 Task: Create a due date automation trigger when advanced on, on the wednesday before a card is due add dates not due next week at 11:00 AM.
Action: Mouse moved to (1247, 95)
Screenshot: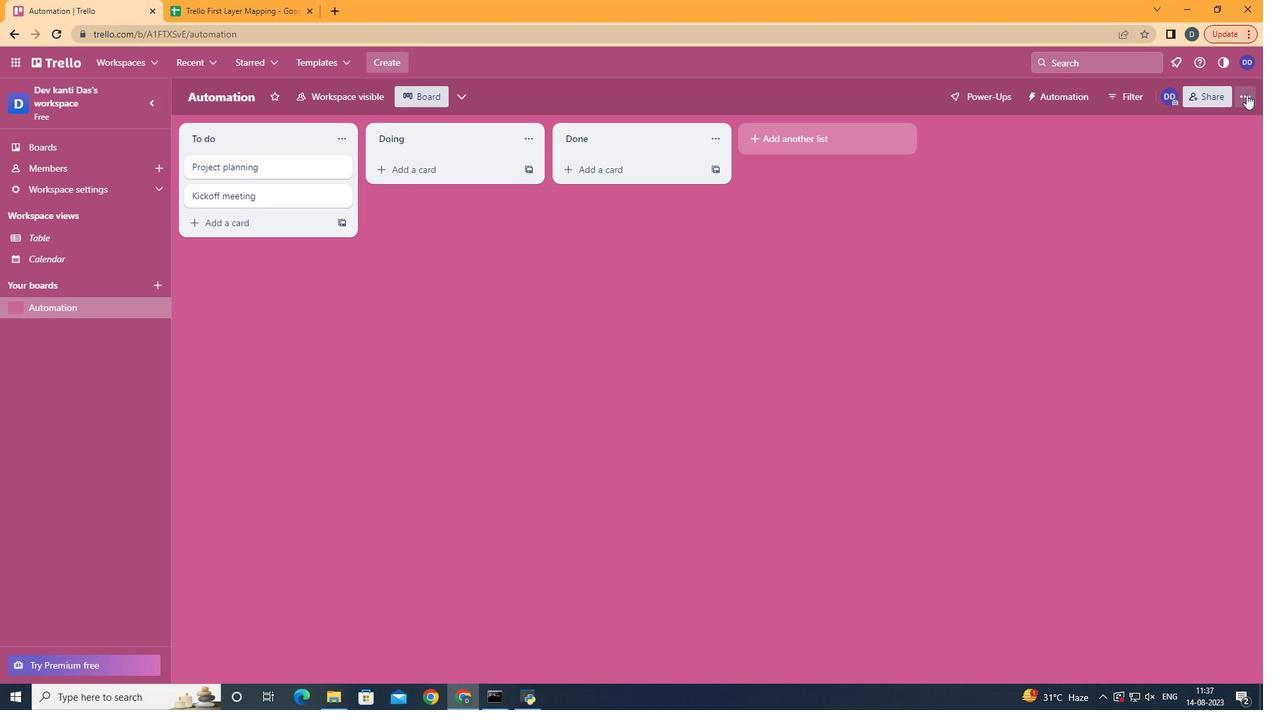 
Action: Mouse pressed left at (1247, 95)
Screenshot: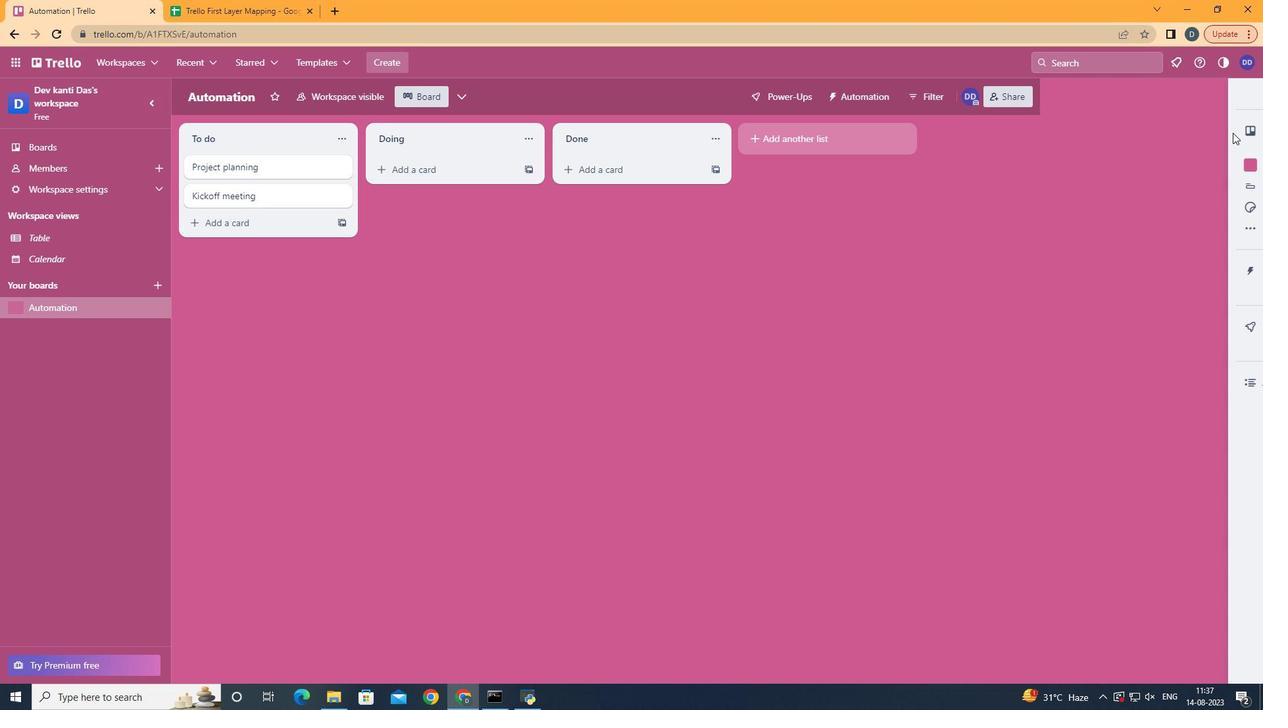 
Action: Mouse moved to (1164, 267)
Screenshot: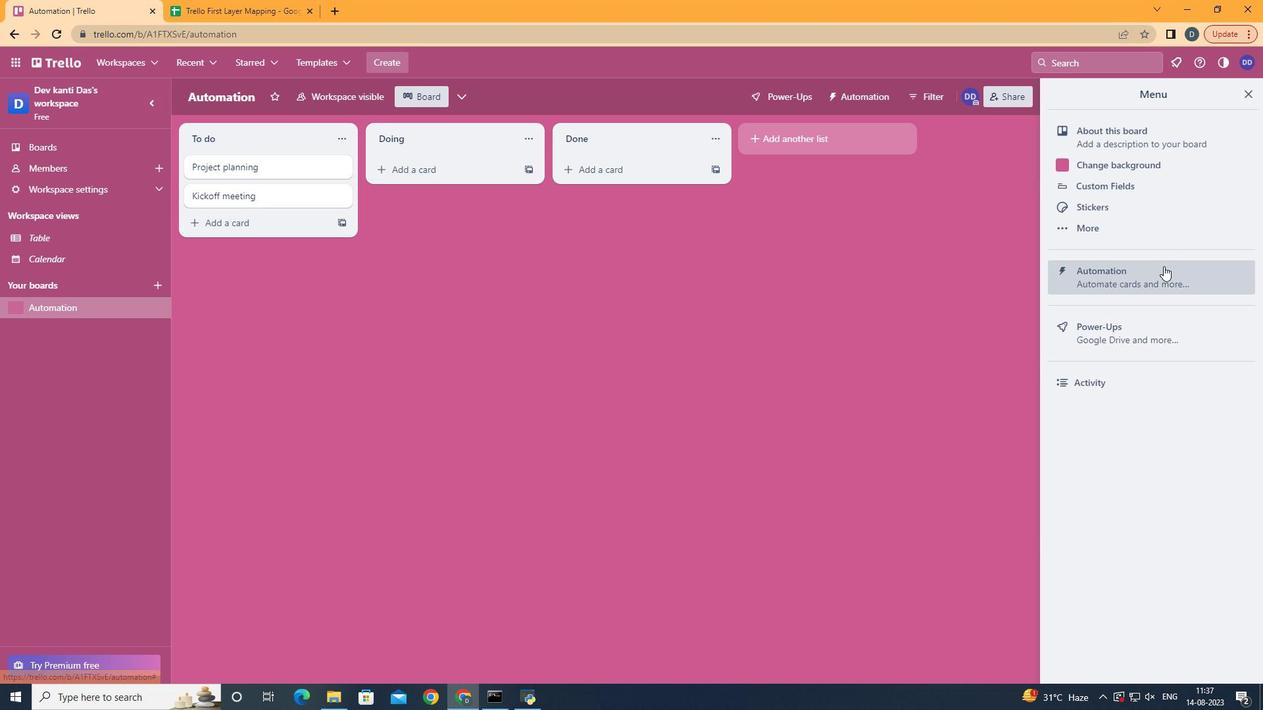 
Action: Mouse pressed left at (1164, 267)
Screenshot: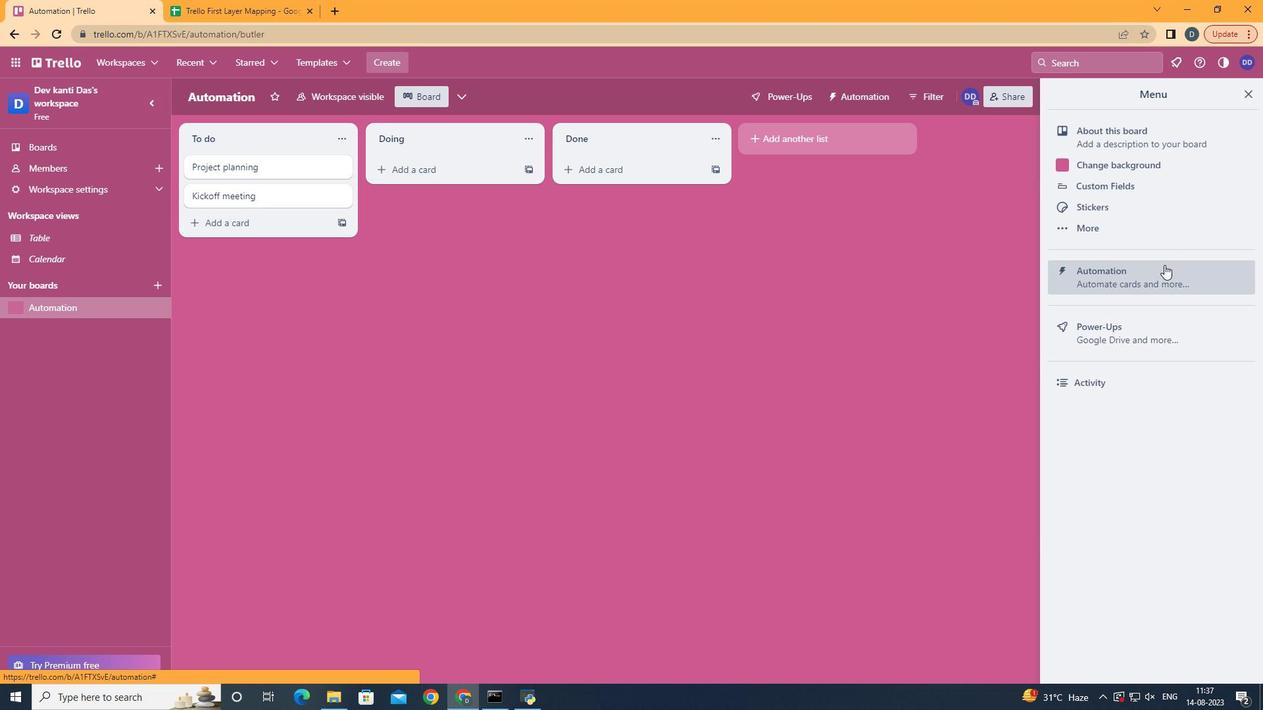 
Action: Mouse moved to (242, 263)
Screenshot: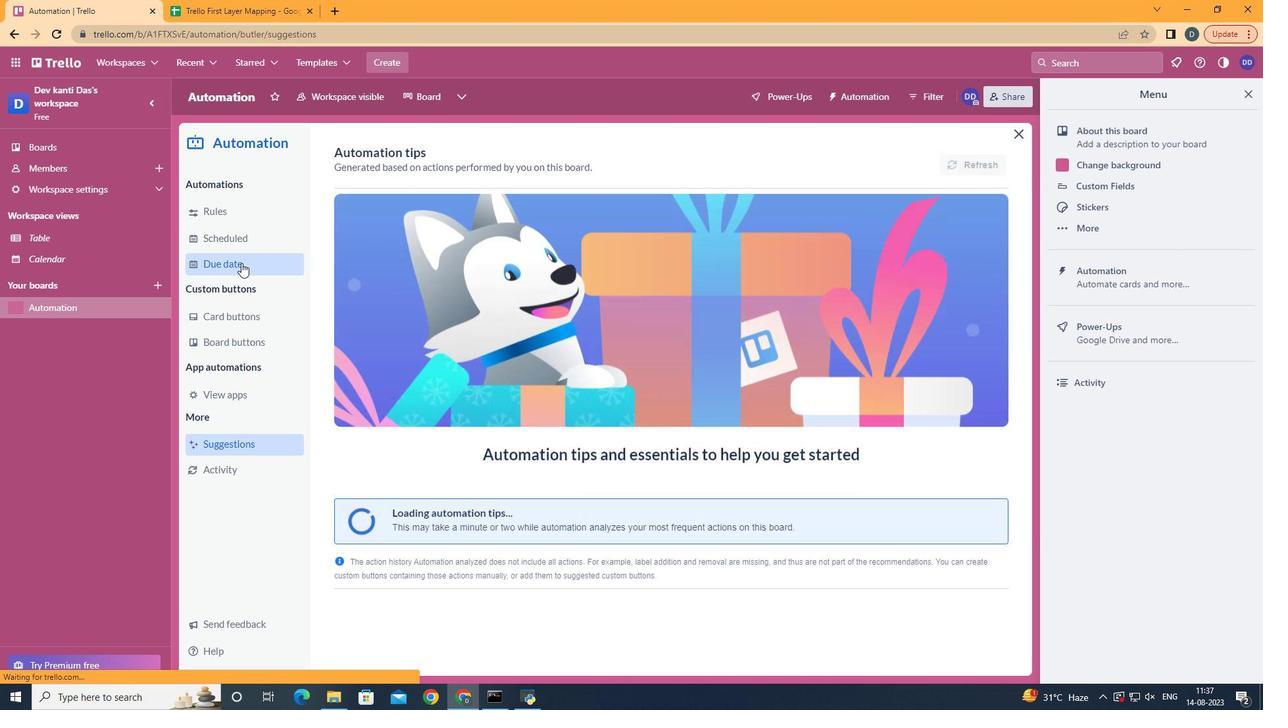 
Action: Mouse pressed left at (242, 263)
Screenshot: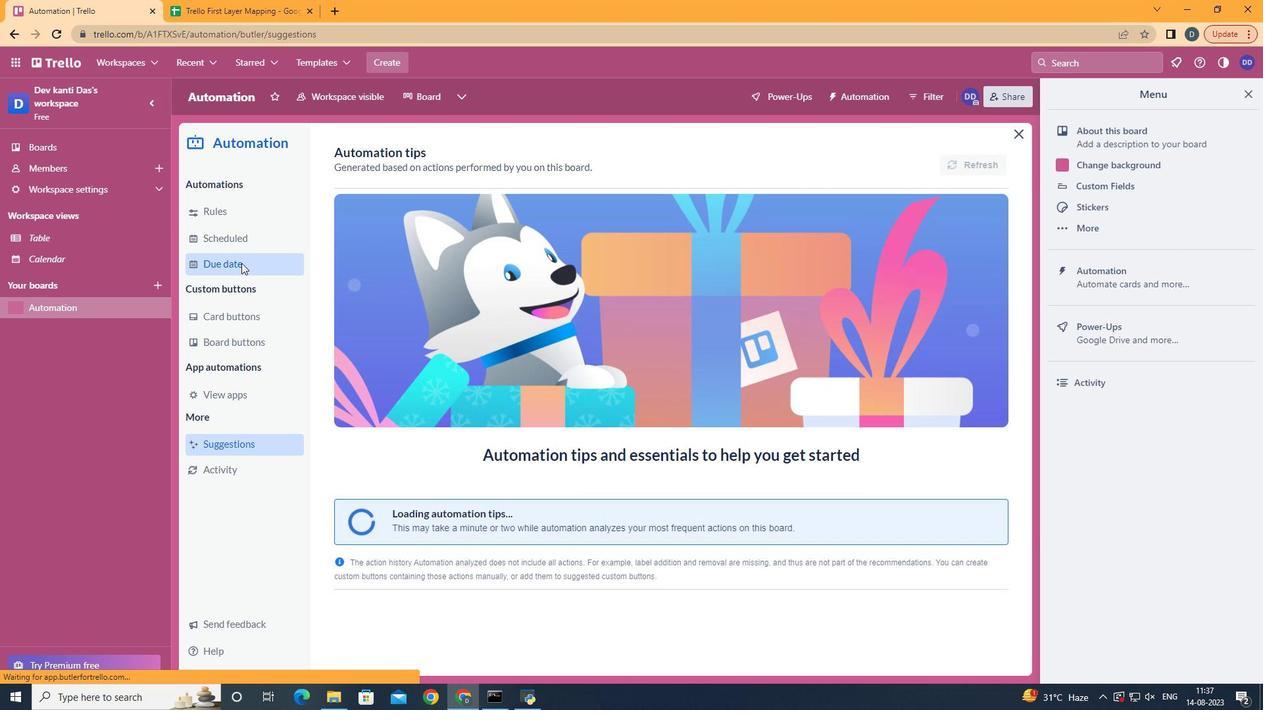 
Action: Mouse moved to (904, 158)
Screenshot: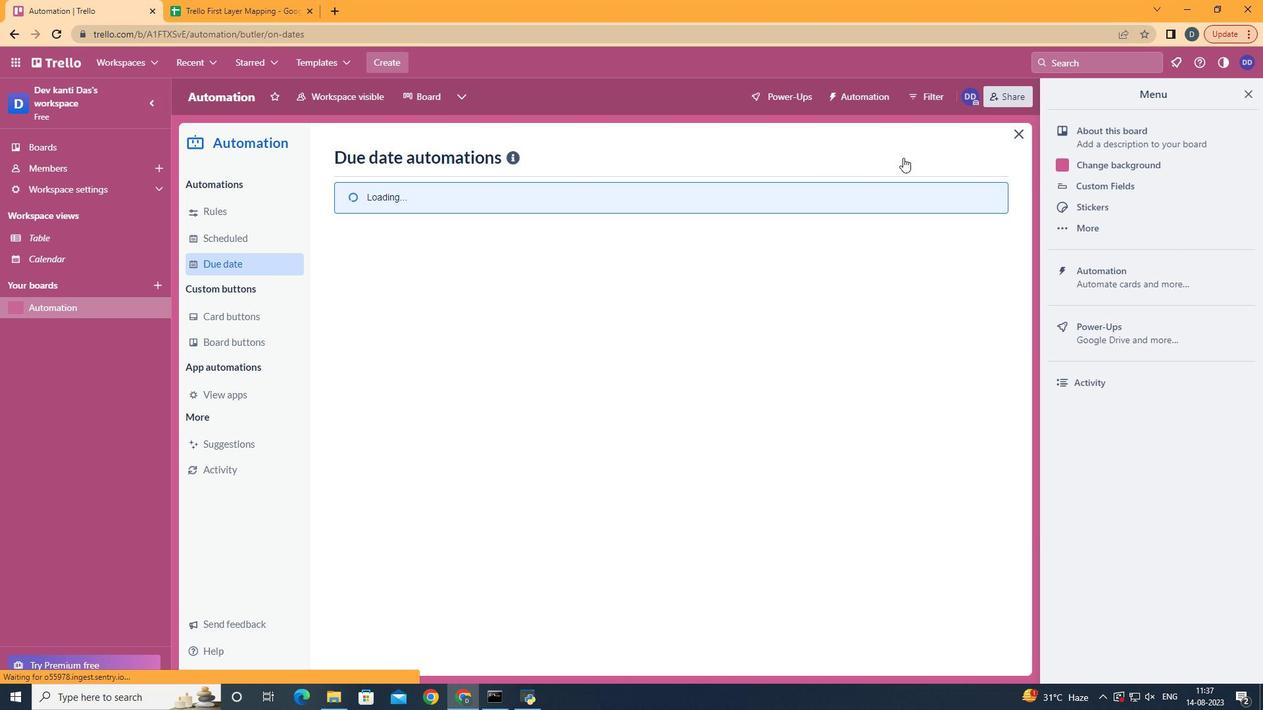 
Action: Mouse pressed left at (904, 158)
Screenshot: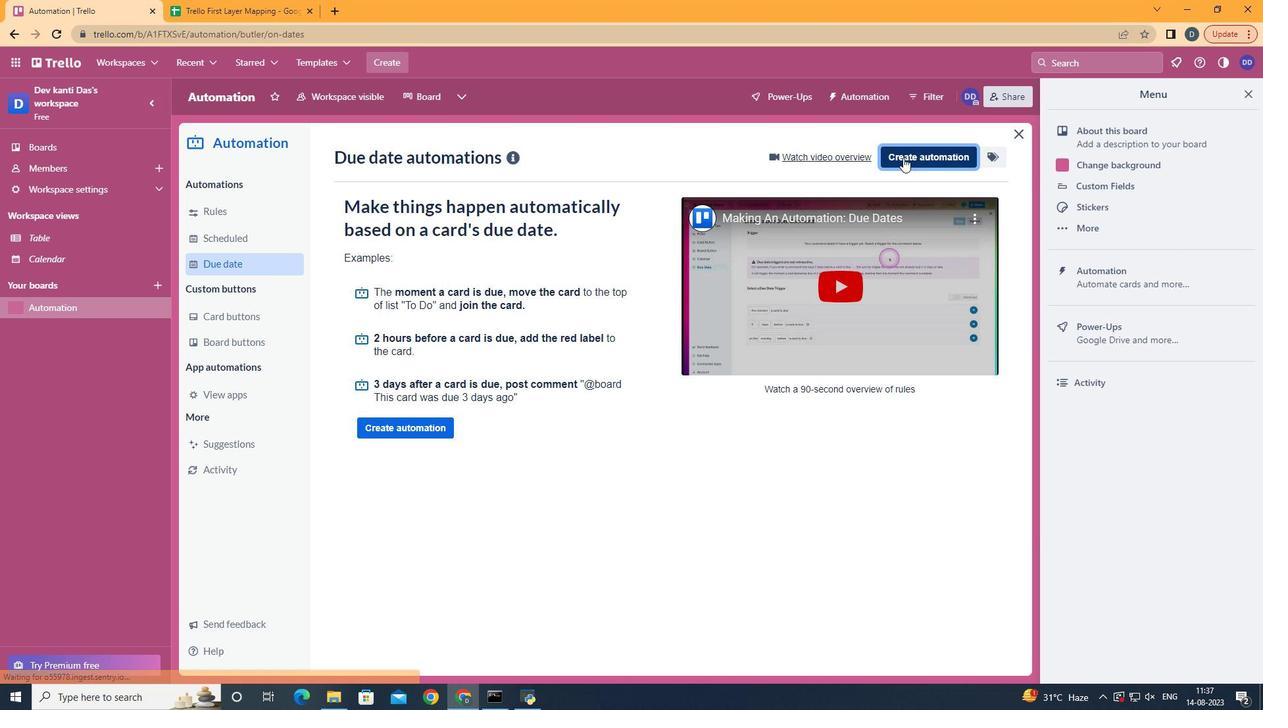 
Action: Mouse moved to (699, 279)
Screenshot: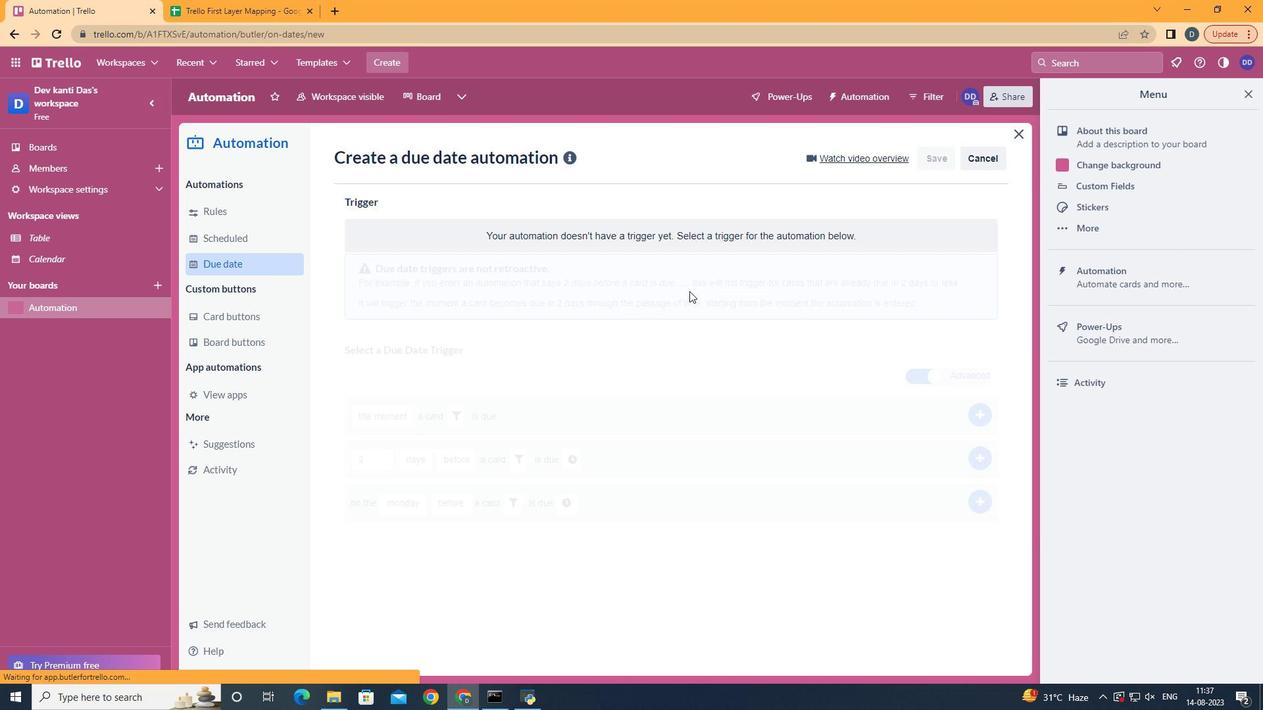 
Action: Mouse pressed left at (699, 279)
Screenshot: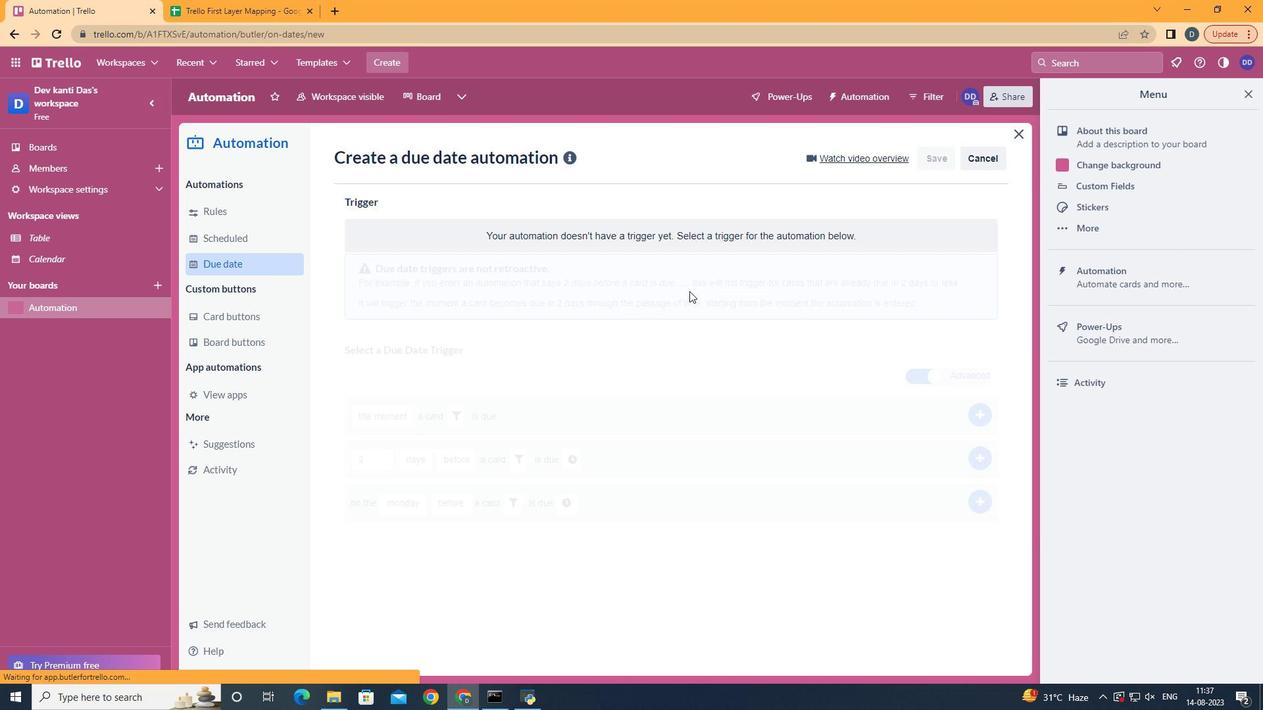 
Action: Mouse moved to (416, 399)
Screenshot: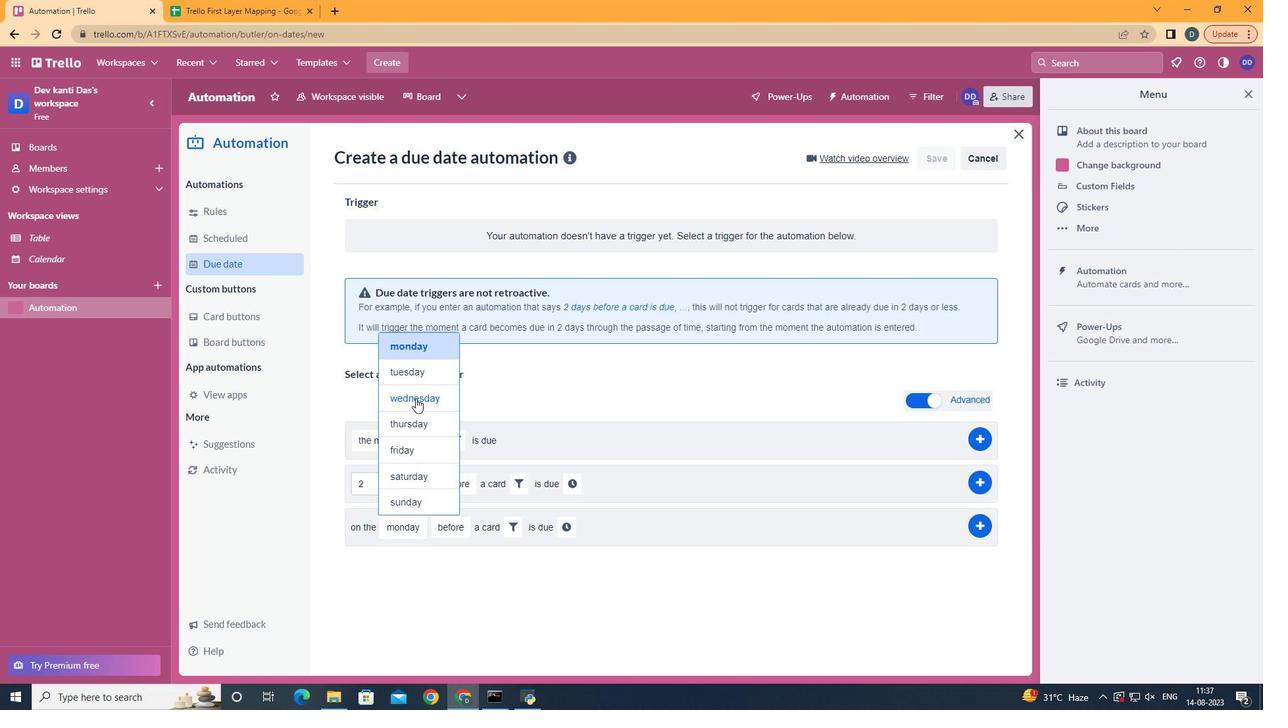 
Action: Mouse pressed left at (416, 399)
Screenshot: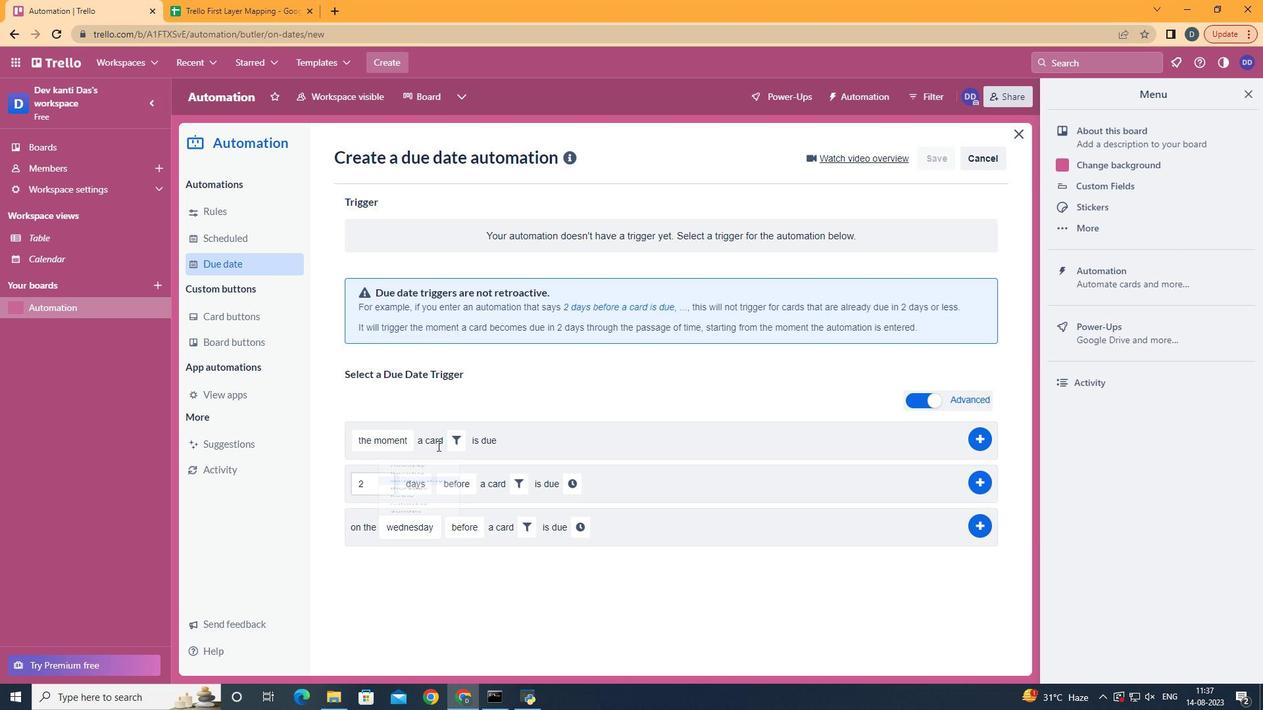 
Action: Mouse moved to (529, 523)
Screenshot: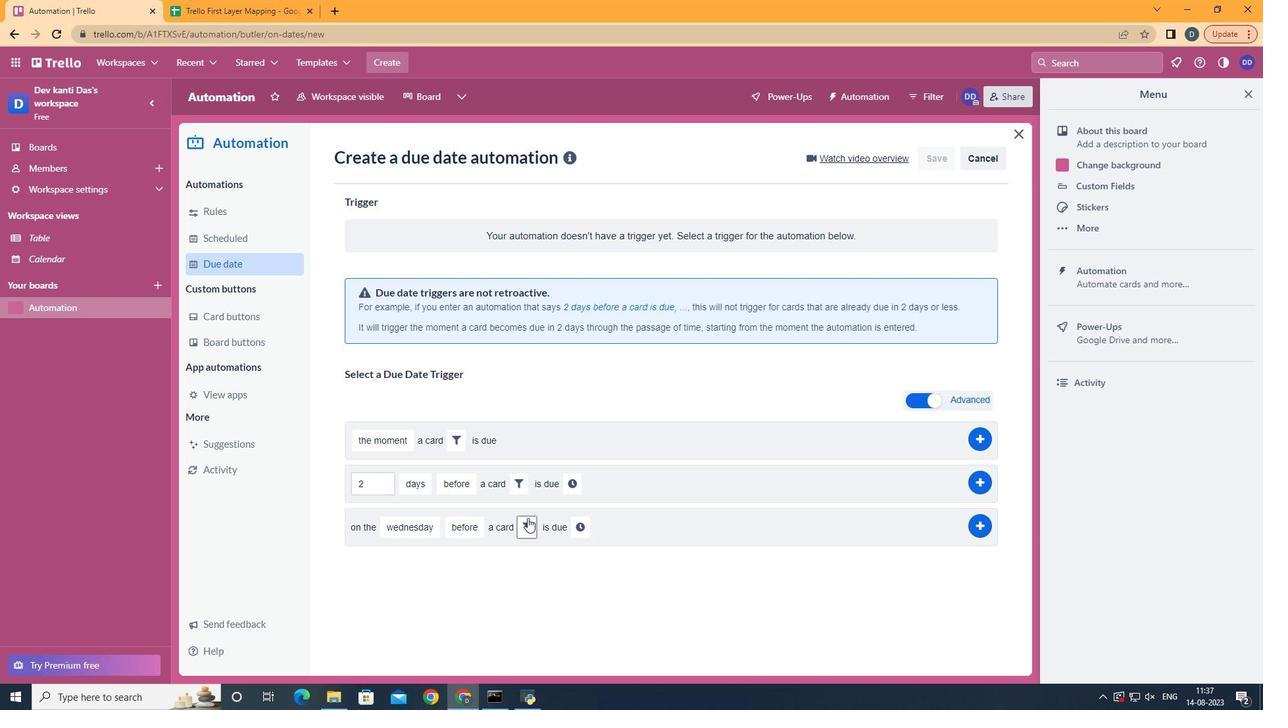 
Action: Mouse pressed left at (529, 523)
Screenshot: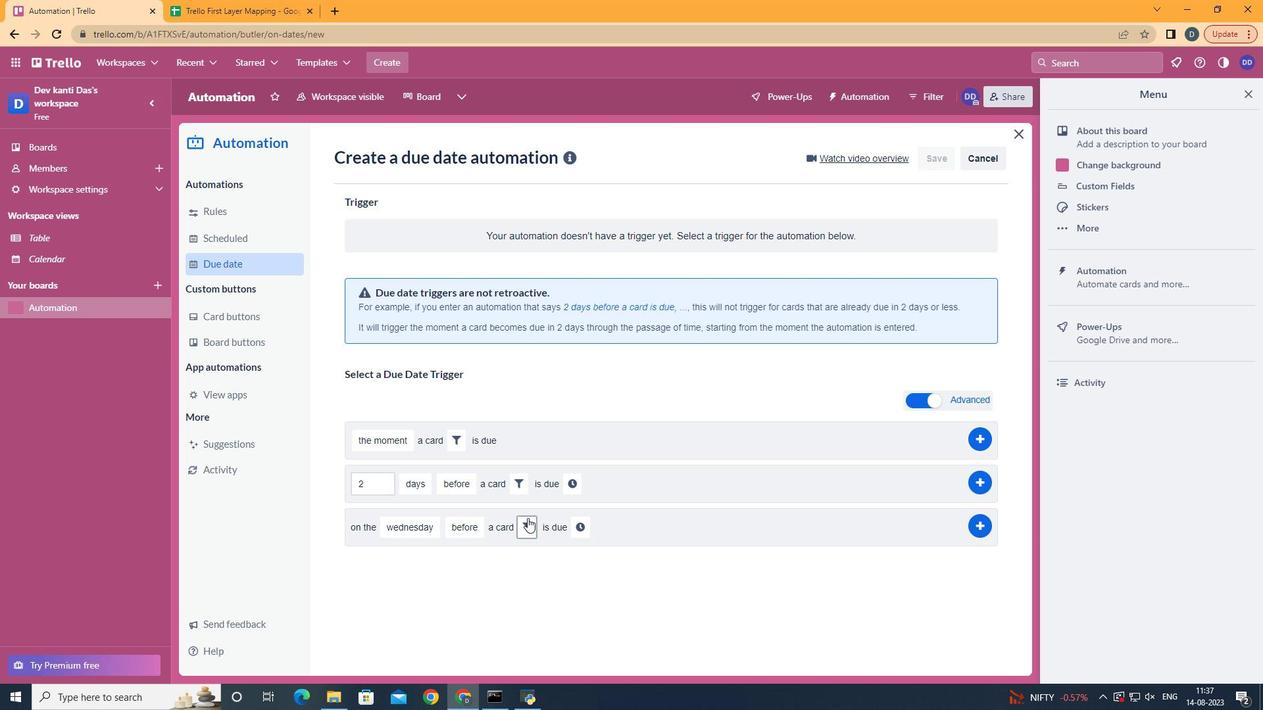 
Action: Mouse moved to (599, 578)
Screenshot: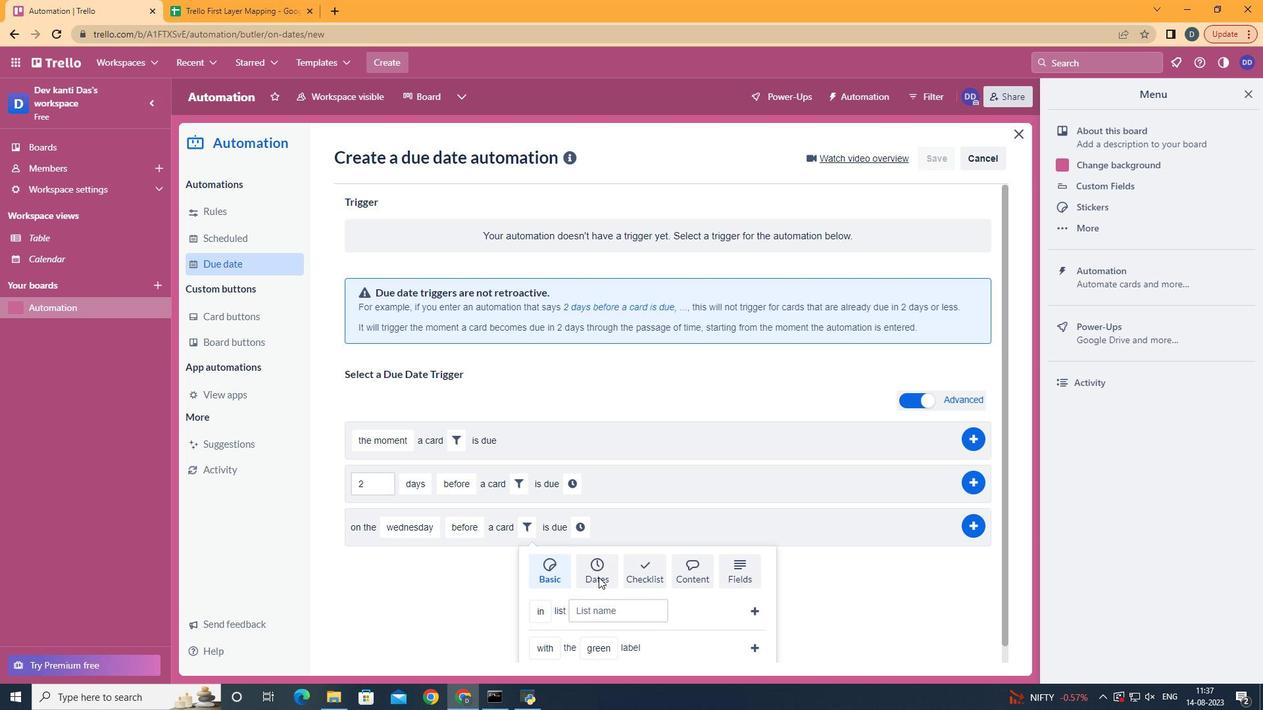 
Action: Mouse pressed left at (599, 578)
Screenshot: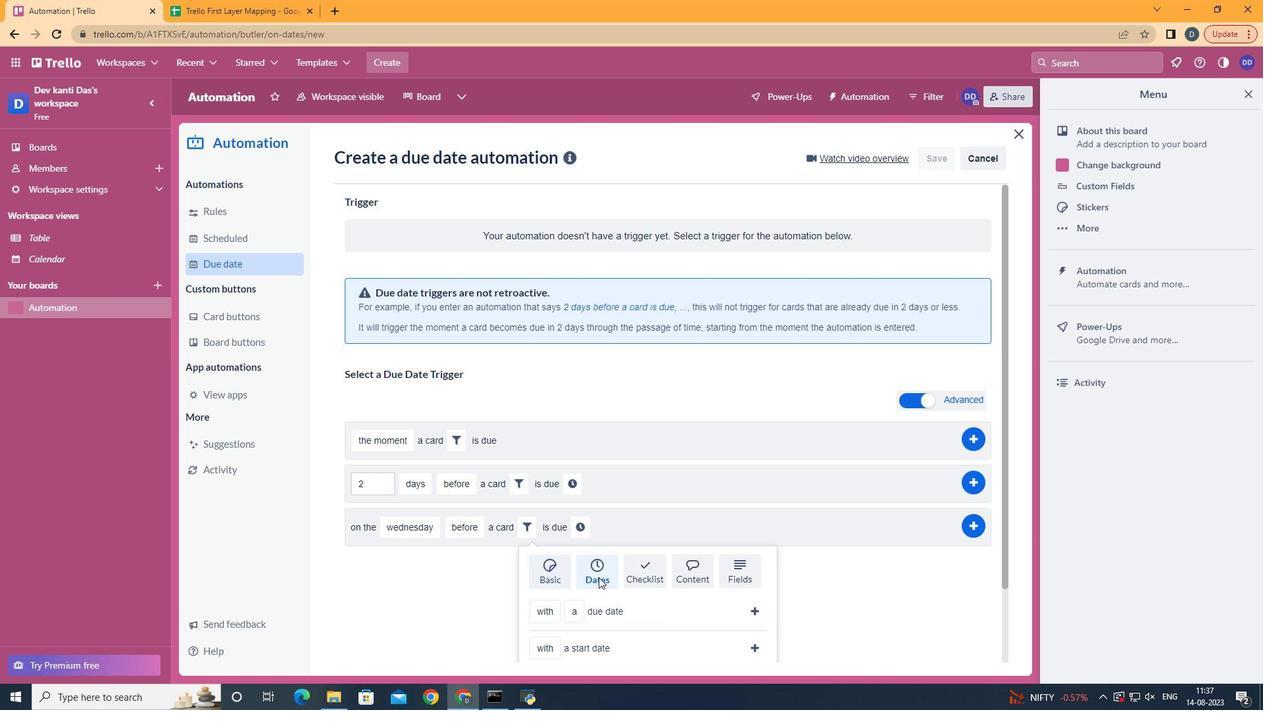 
Action: Mouse scrolled (599, 577) with delta (0, 0)
Screenshot: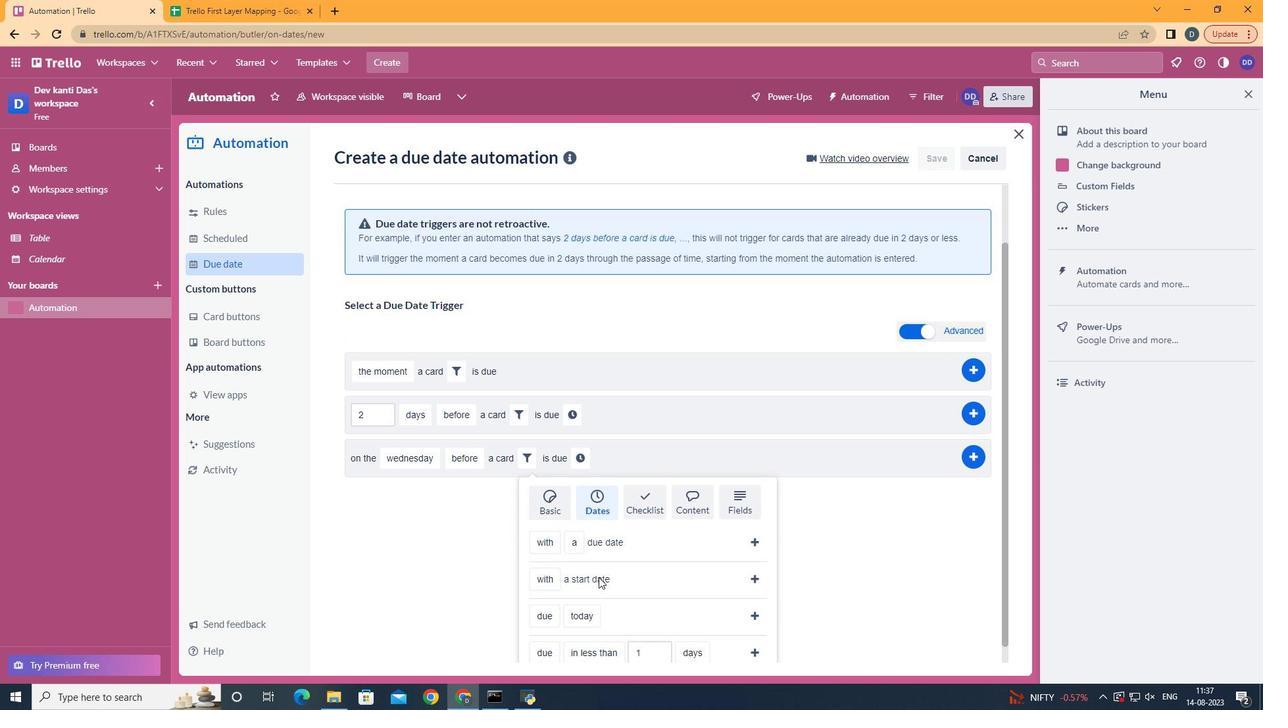 
Action: Mouse scrolled (599, 577) with delta (0, 0)
Screenshot: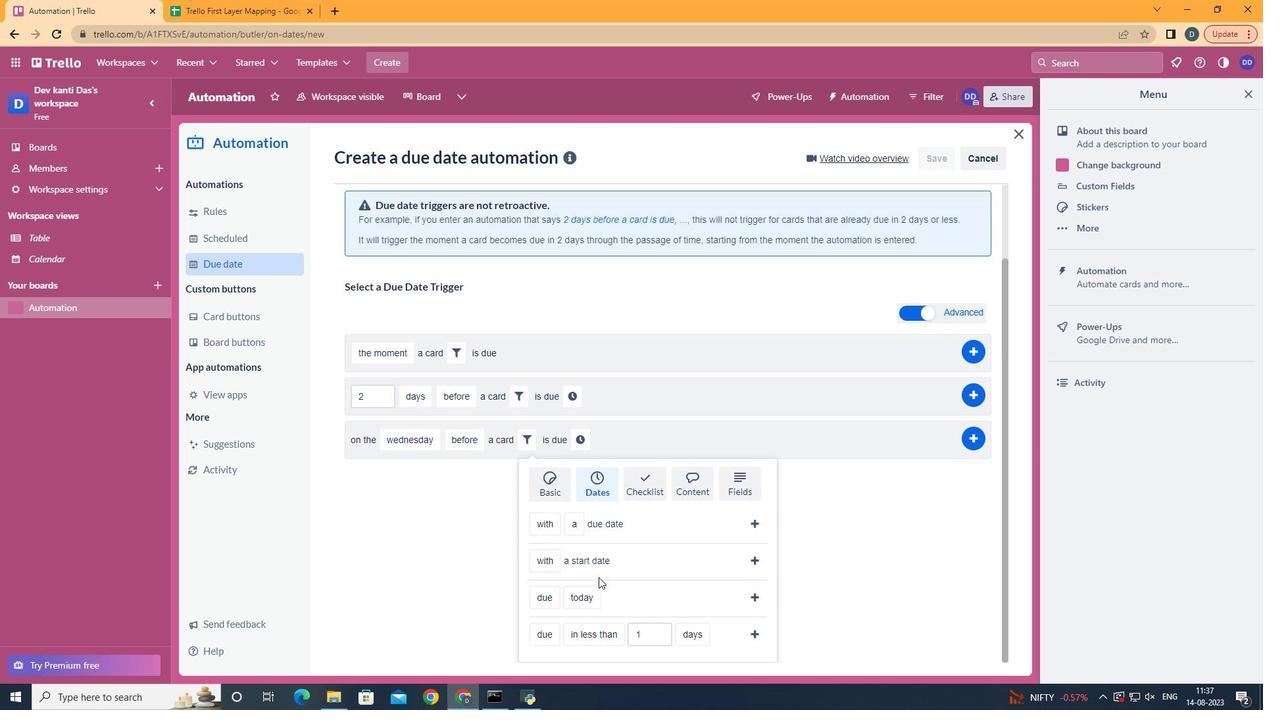 
Action: Mouse scrolled (599, 577) with delta (0, 0)
Screenshot: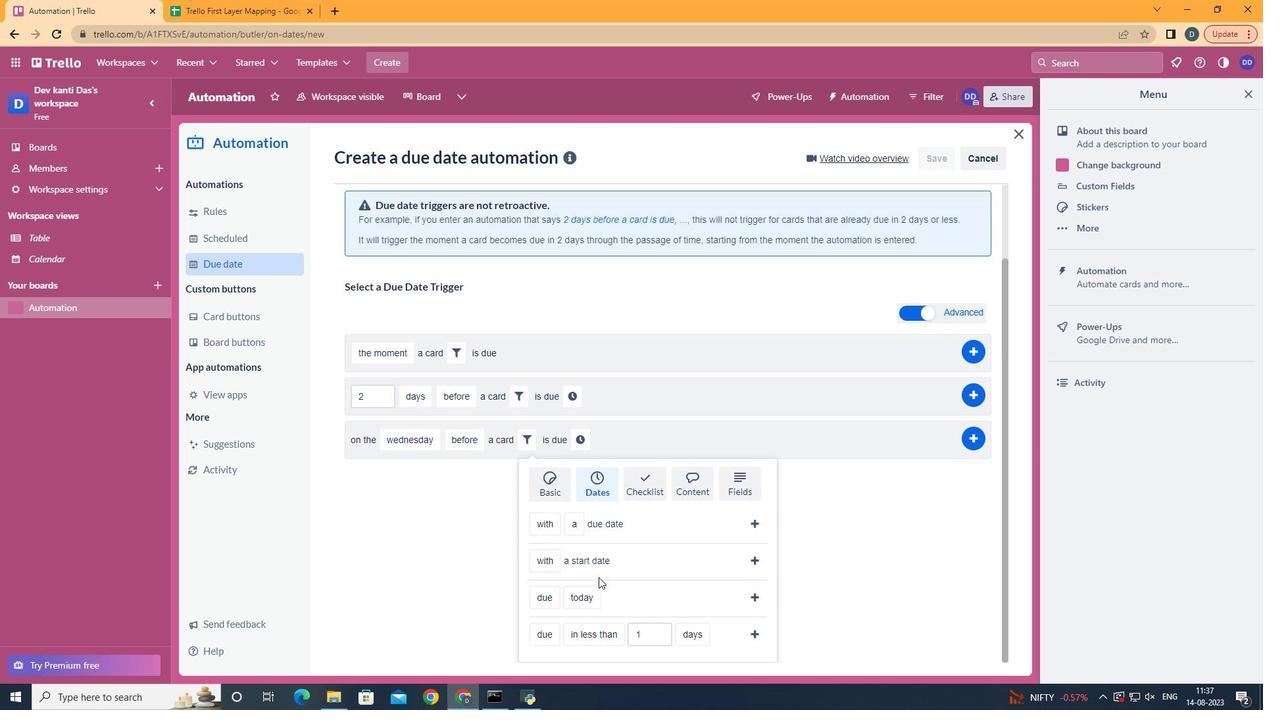 
Action: Mouse scrolled (599, 577) with delta (0, 0)
Screenshot: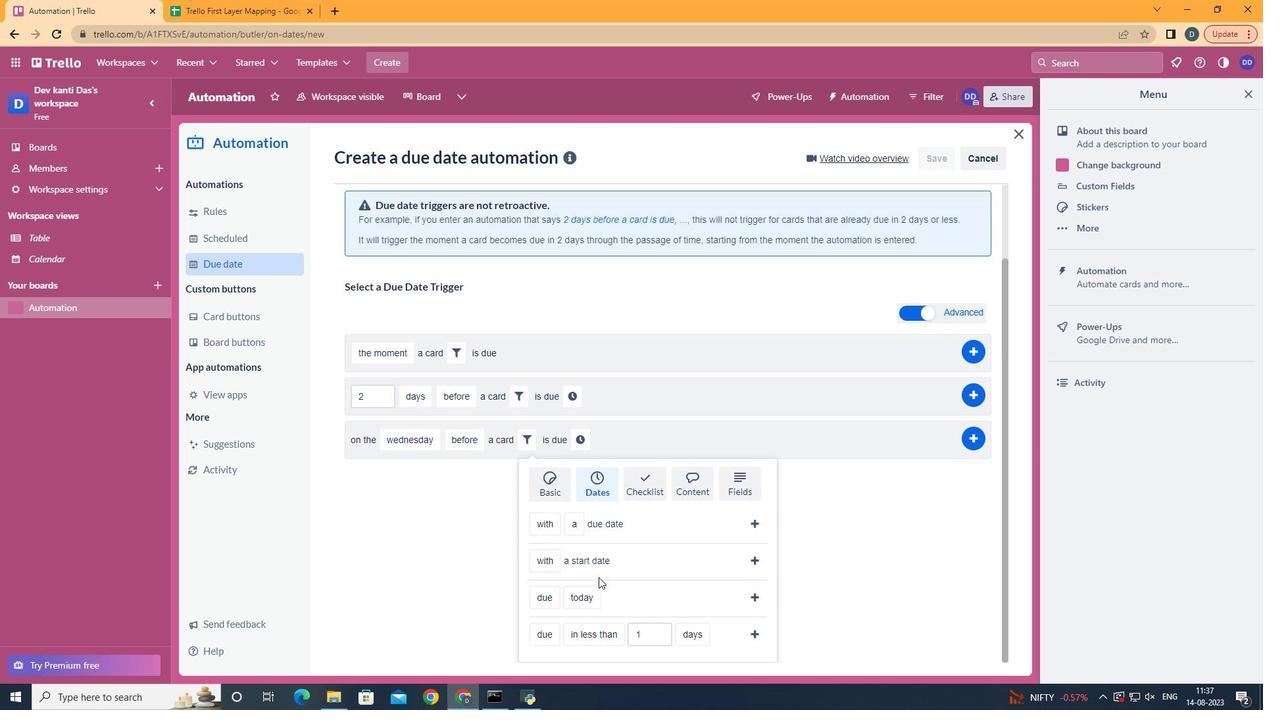 
Action: Mouse scrolled (599, 577) with delta (0, 0)
Screenshot: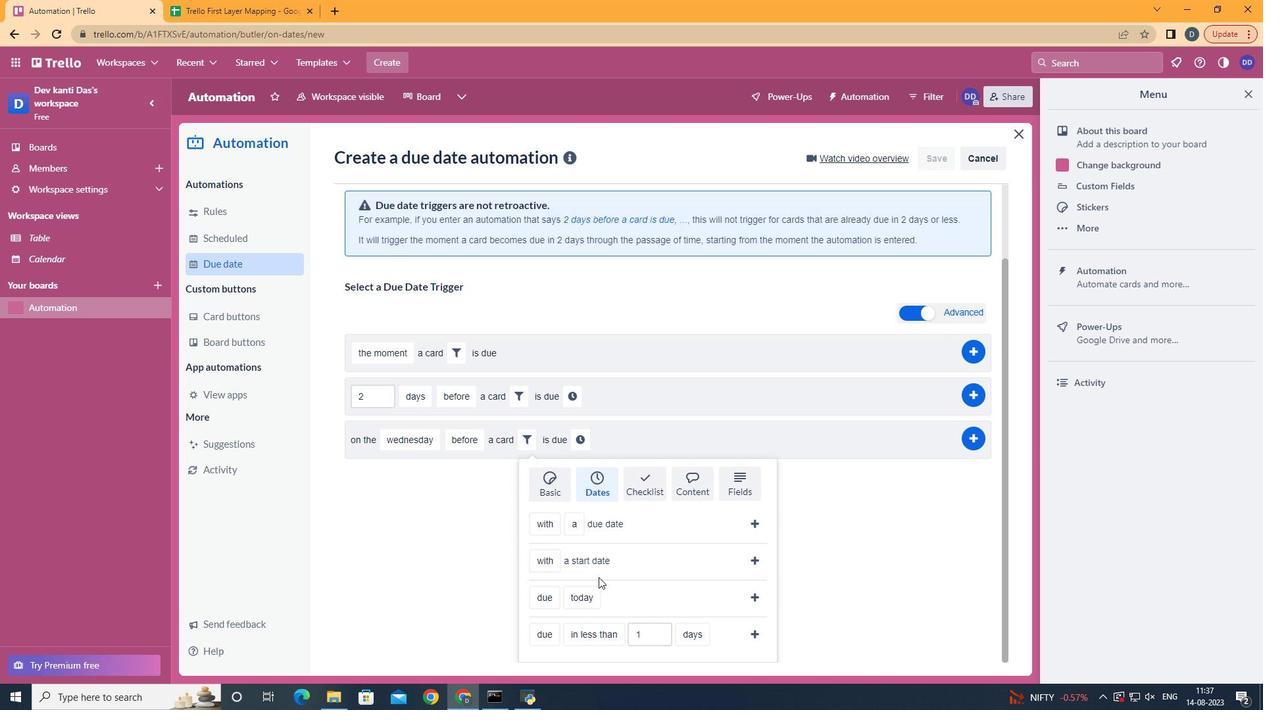 
Action: Mouse scrolled (599, 577) with delta (0, 0)
Screenshot: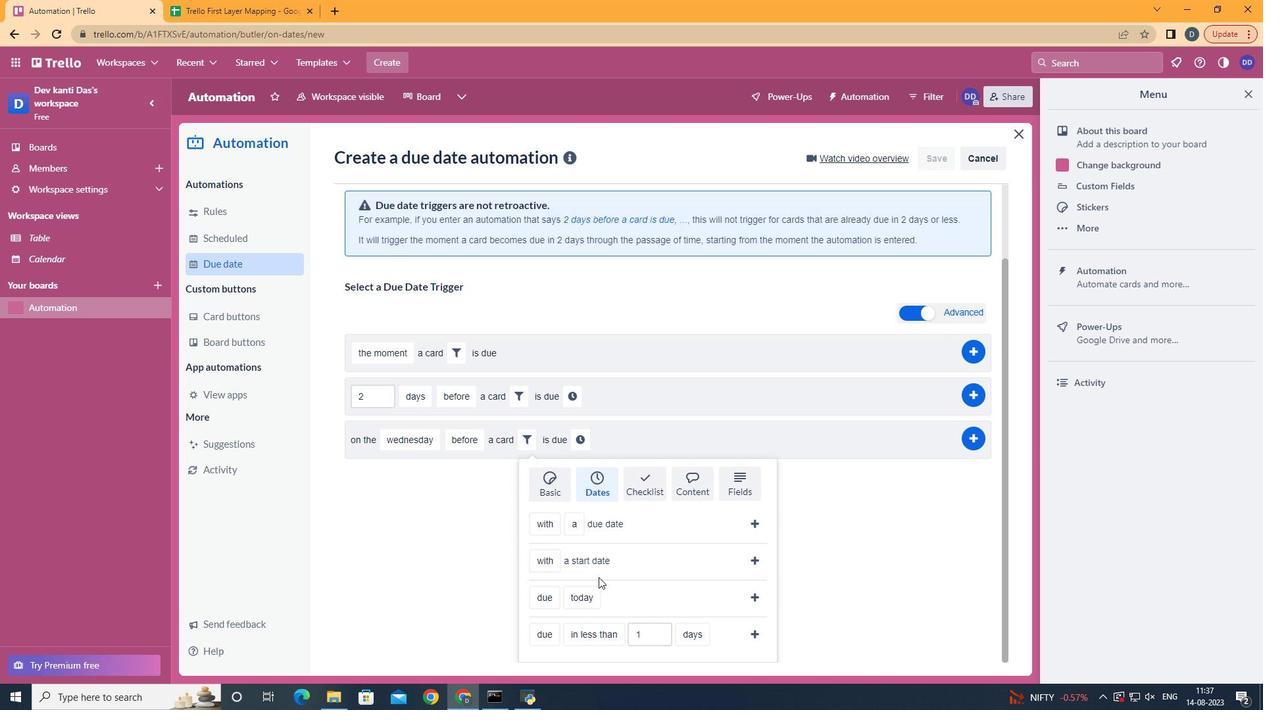 
Action: Mouse moved to (558, 517)
Screenshot: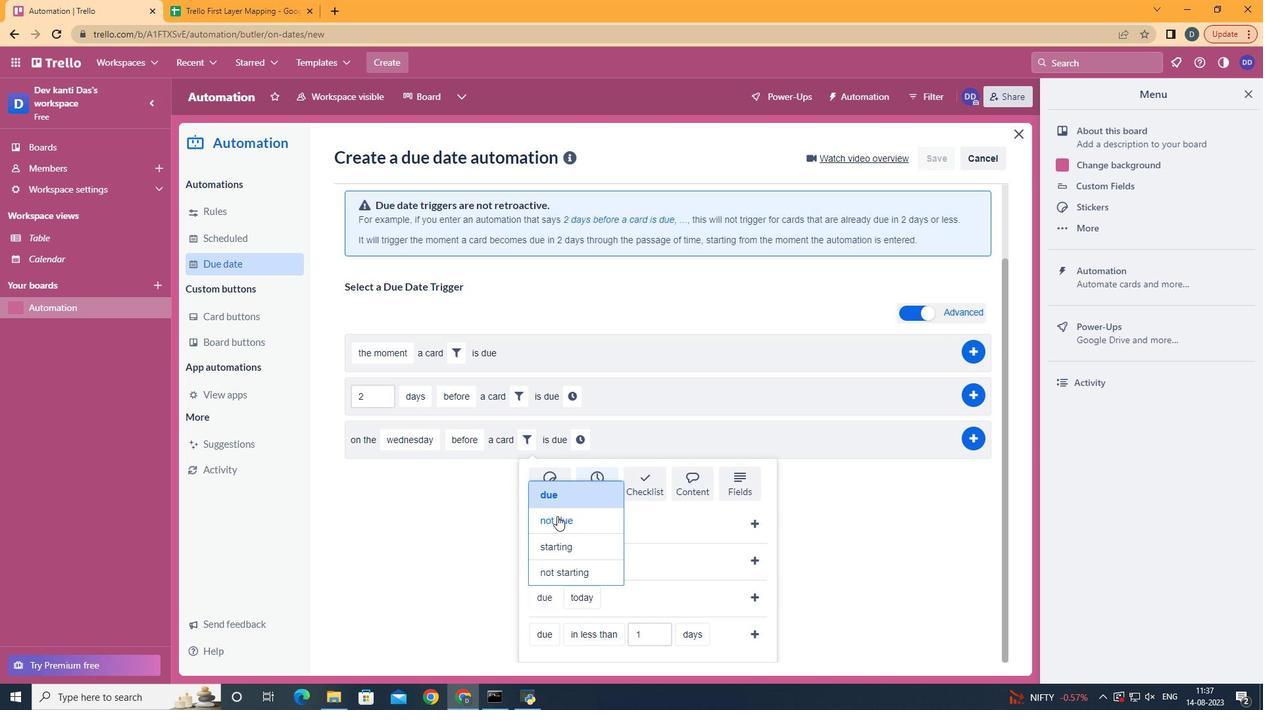 
Action: Mouse pressed left at (558, 517)
Screenshot: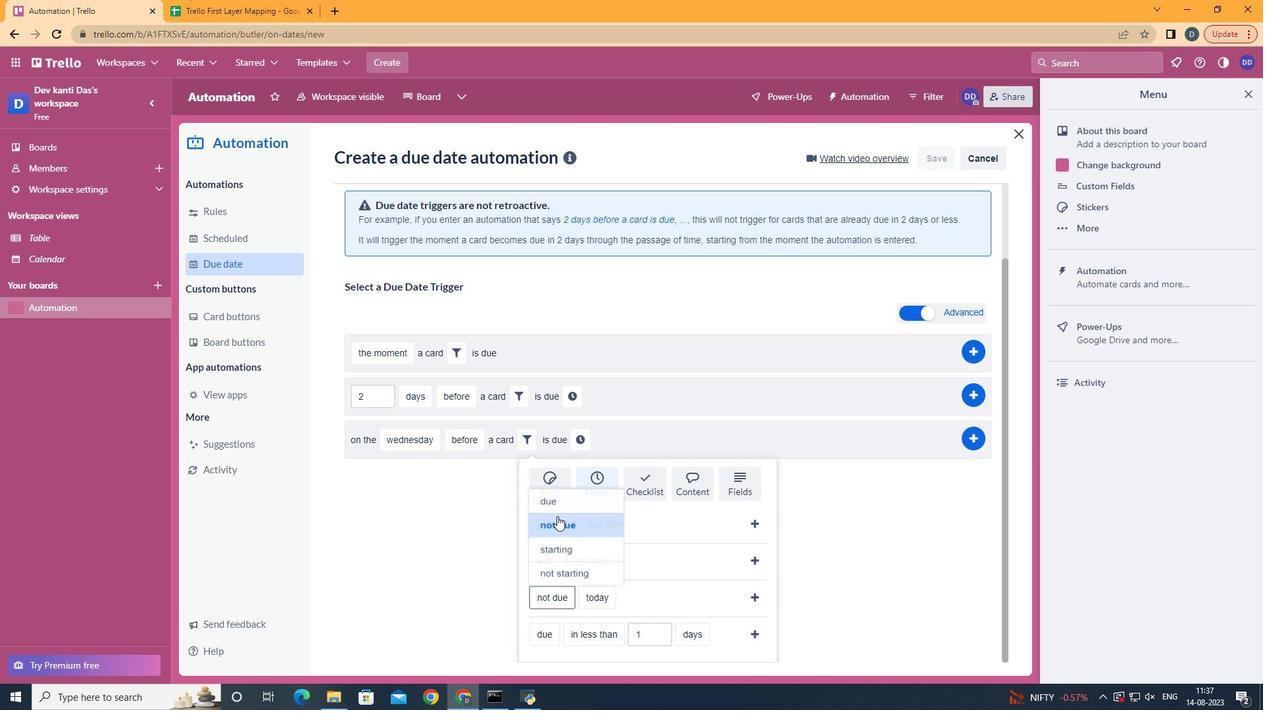 
Action: Mouse moved to (624, 517)
Screenshot: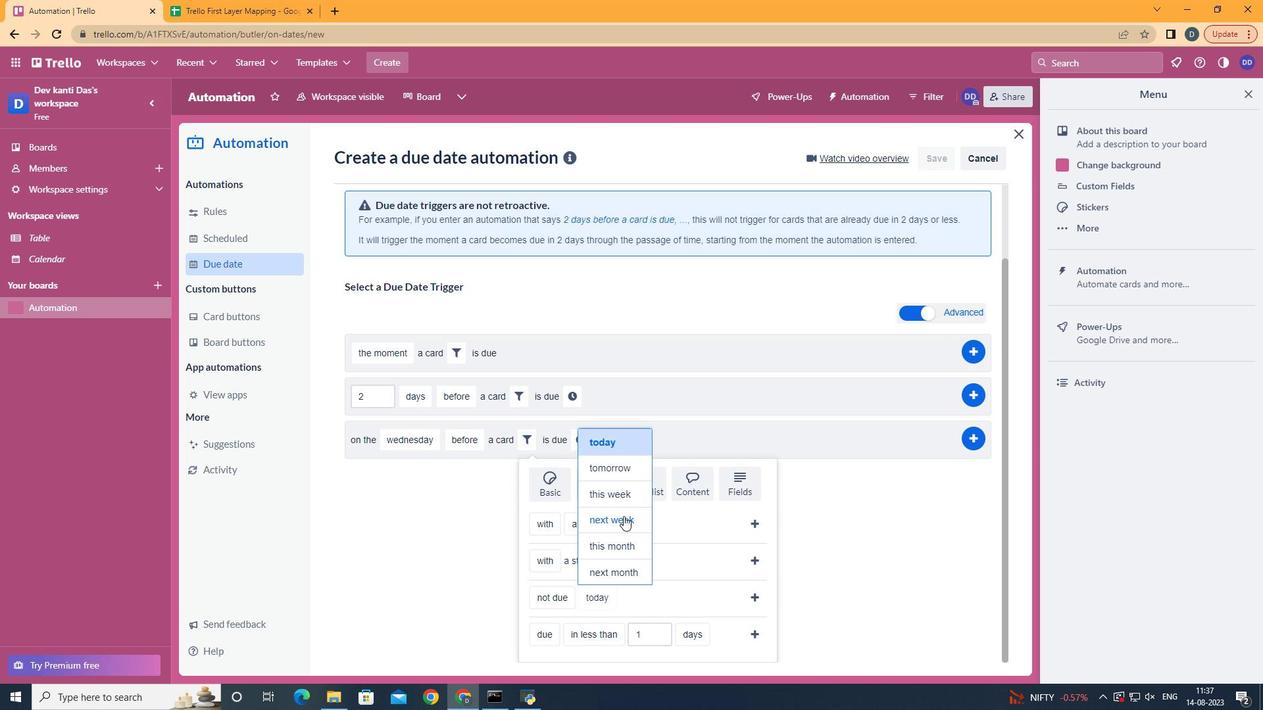 
Action: Mouse pressed left at (624, 517)
Screenshot: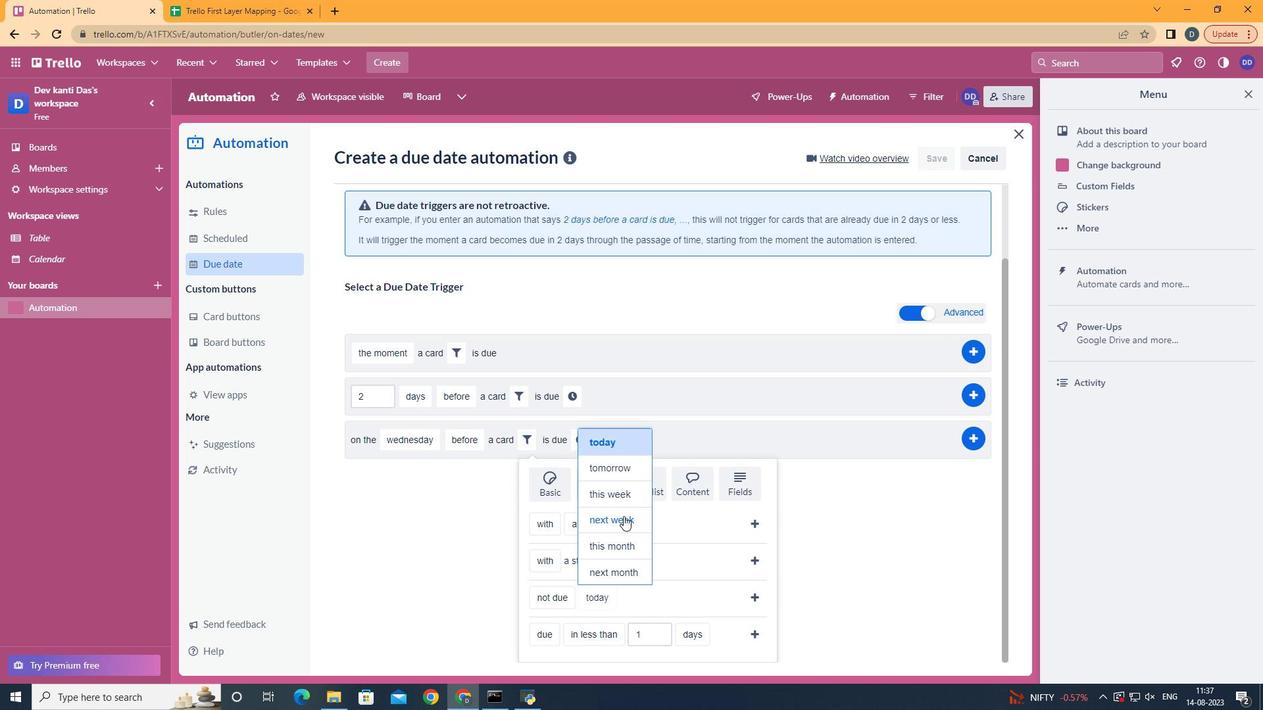 
Action: Mouse moved to (757, 594)
Screenshot: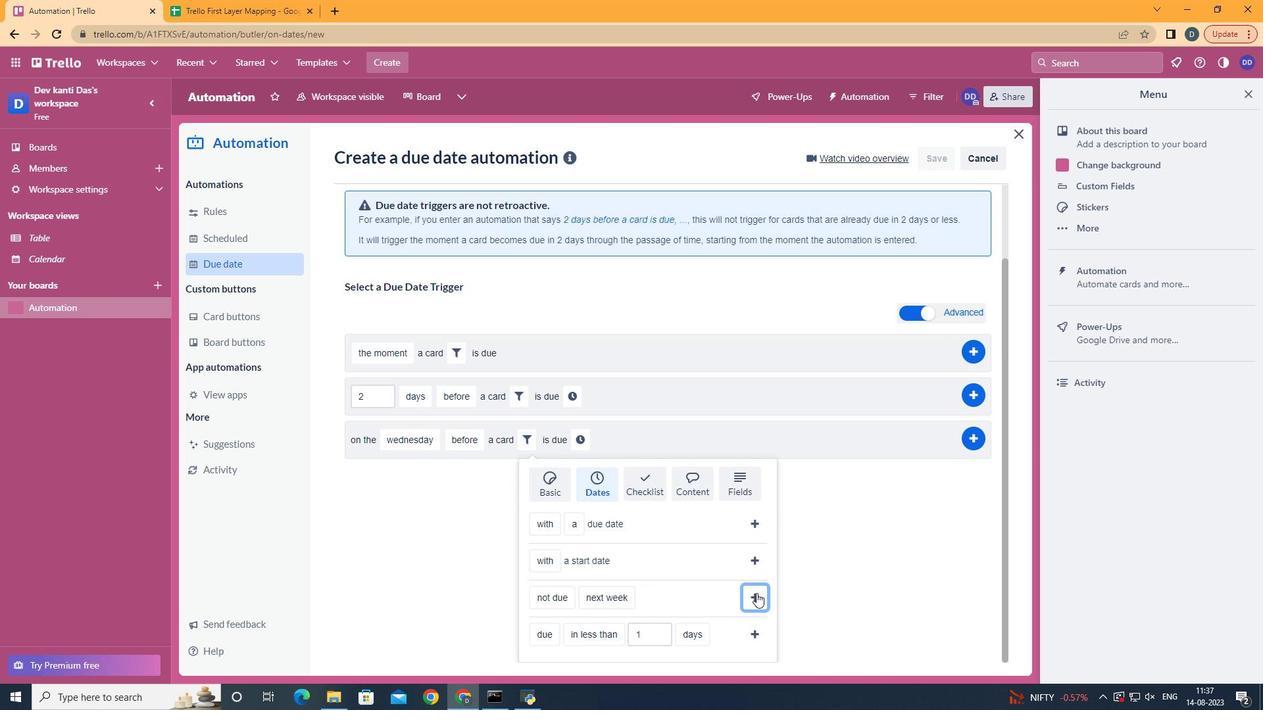 
Action: Mouse pressed left at (757, 594)
Screenshot: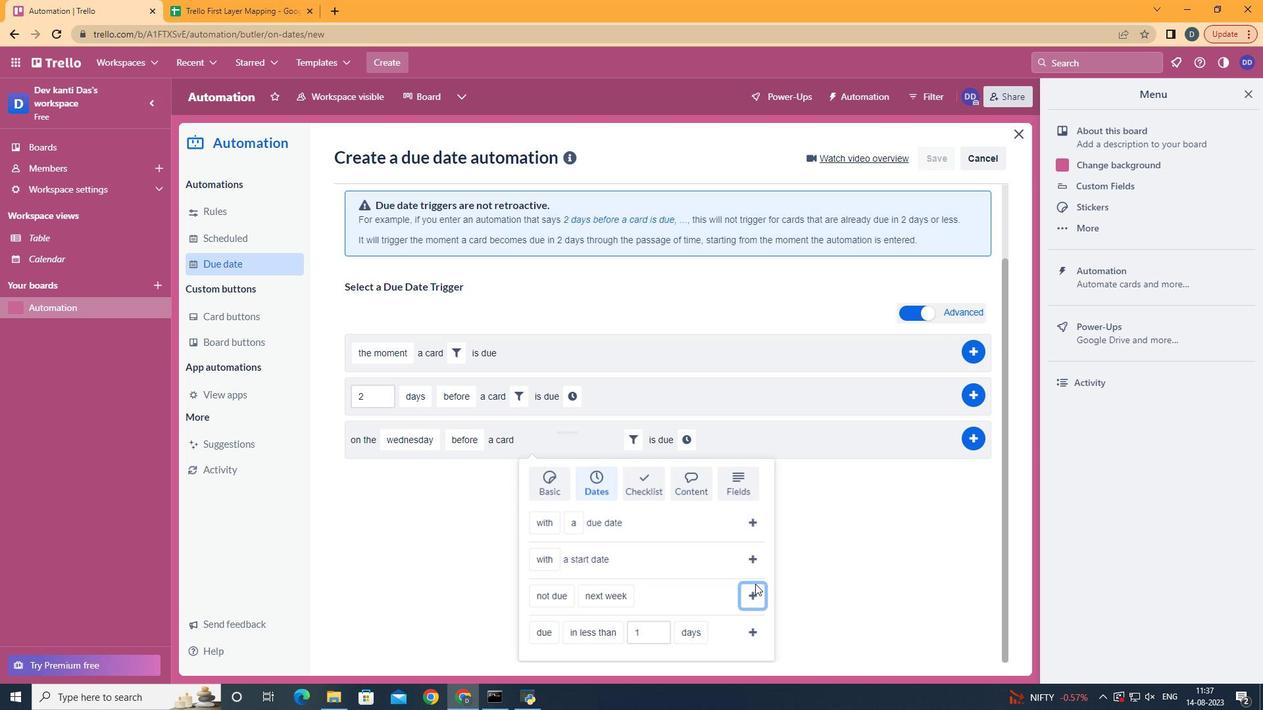 
Action: Mouse moved to (689, 517)
Screenshot: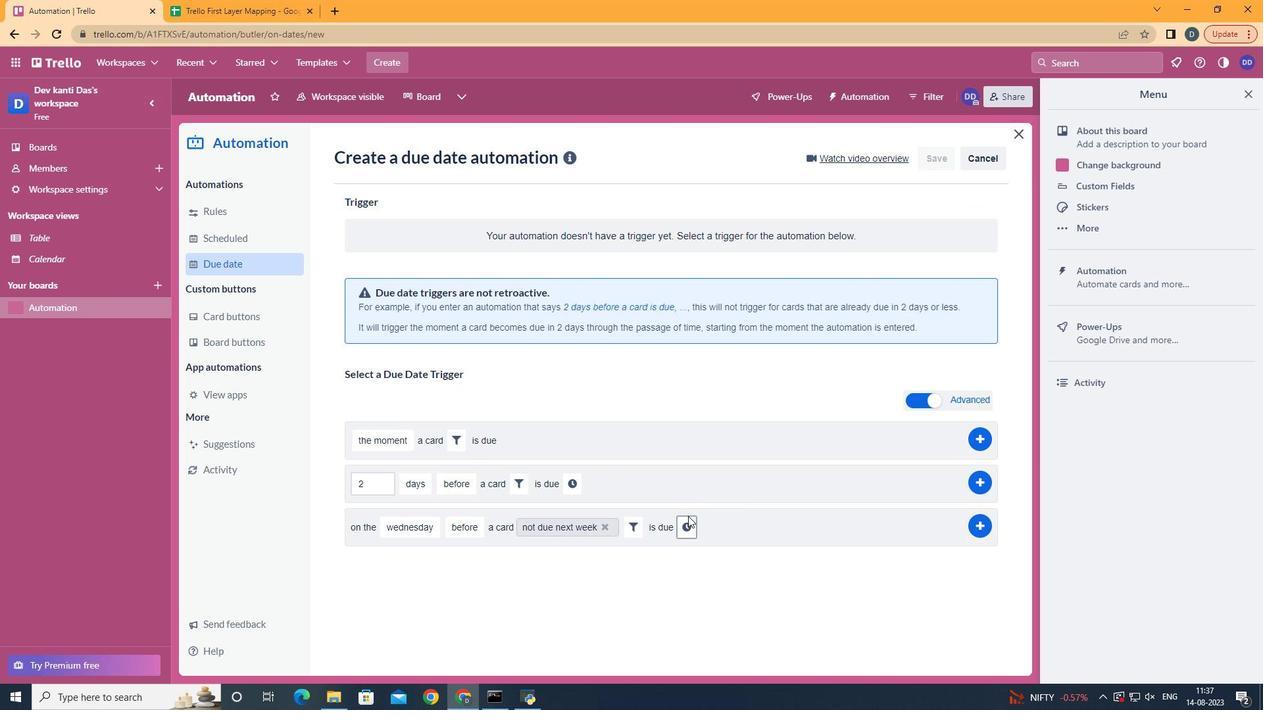 
Action: Mouse pressed left at (689, 517)
Screenshot: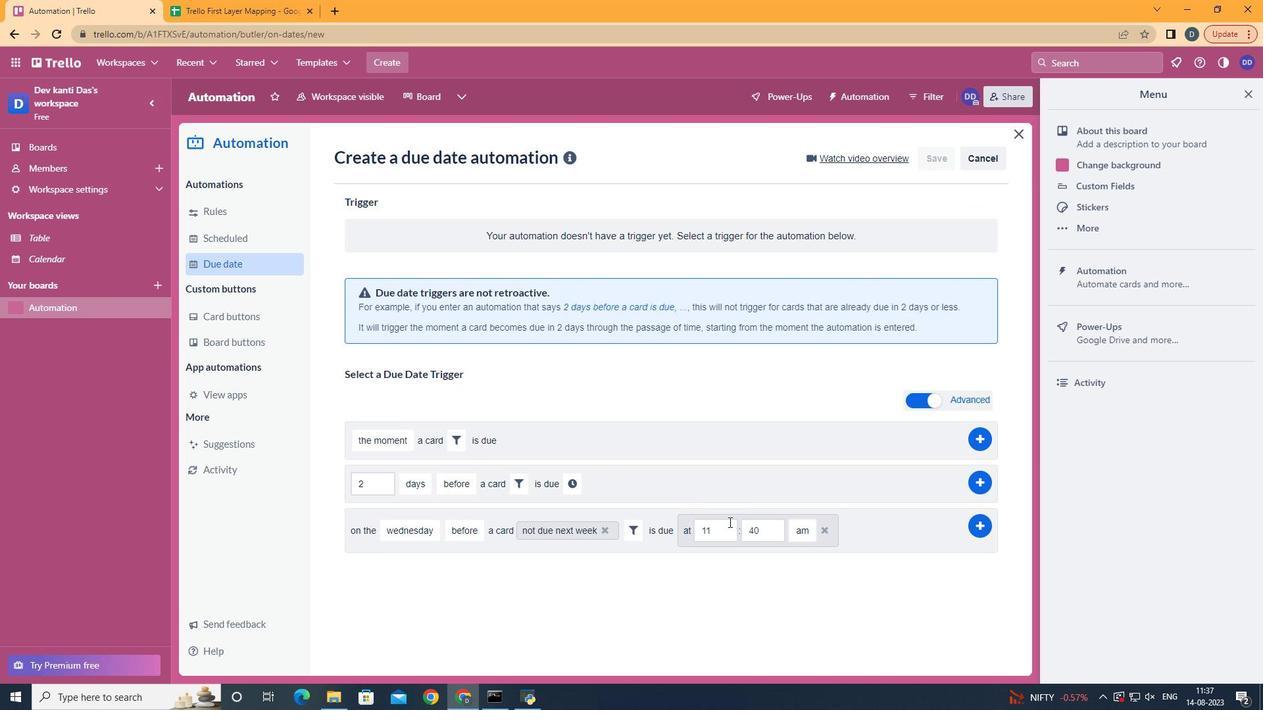 
Action: Mouse moved to (776, 525)
Screenshot: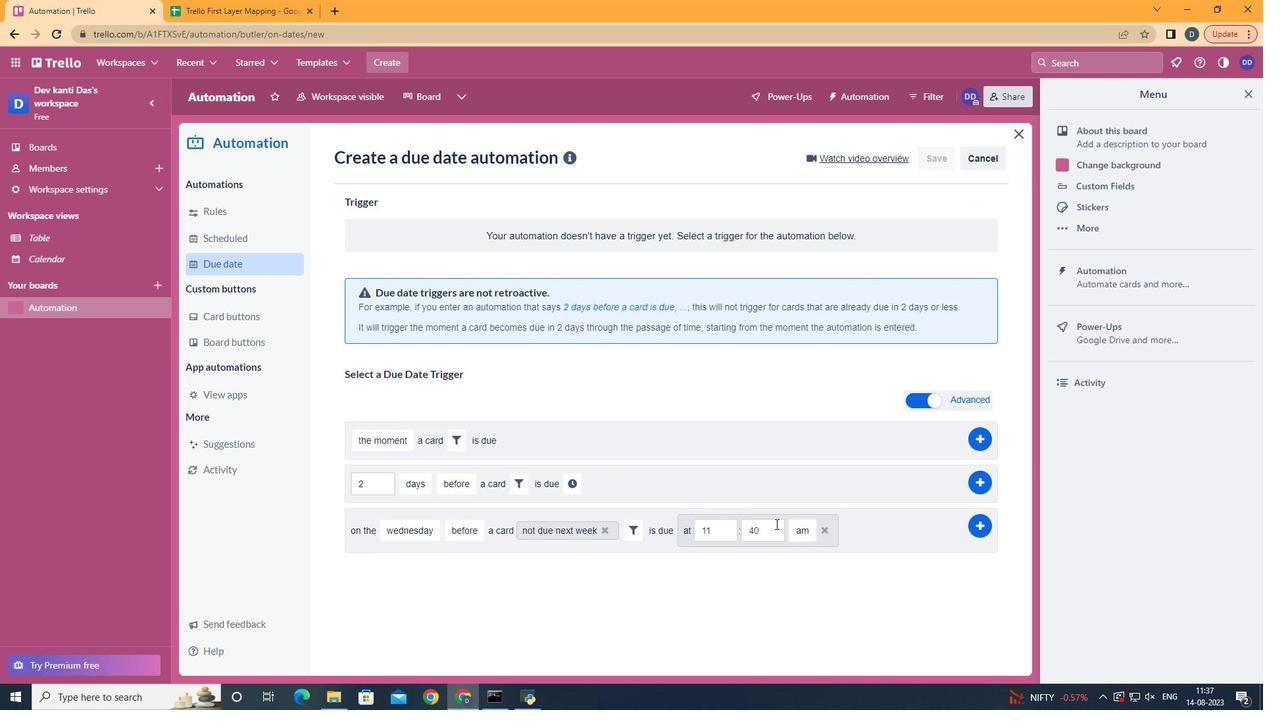 
Action: Mouse pressed left at (776, 525)
Screenshot: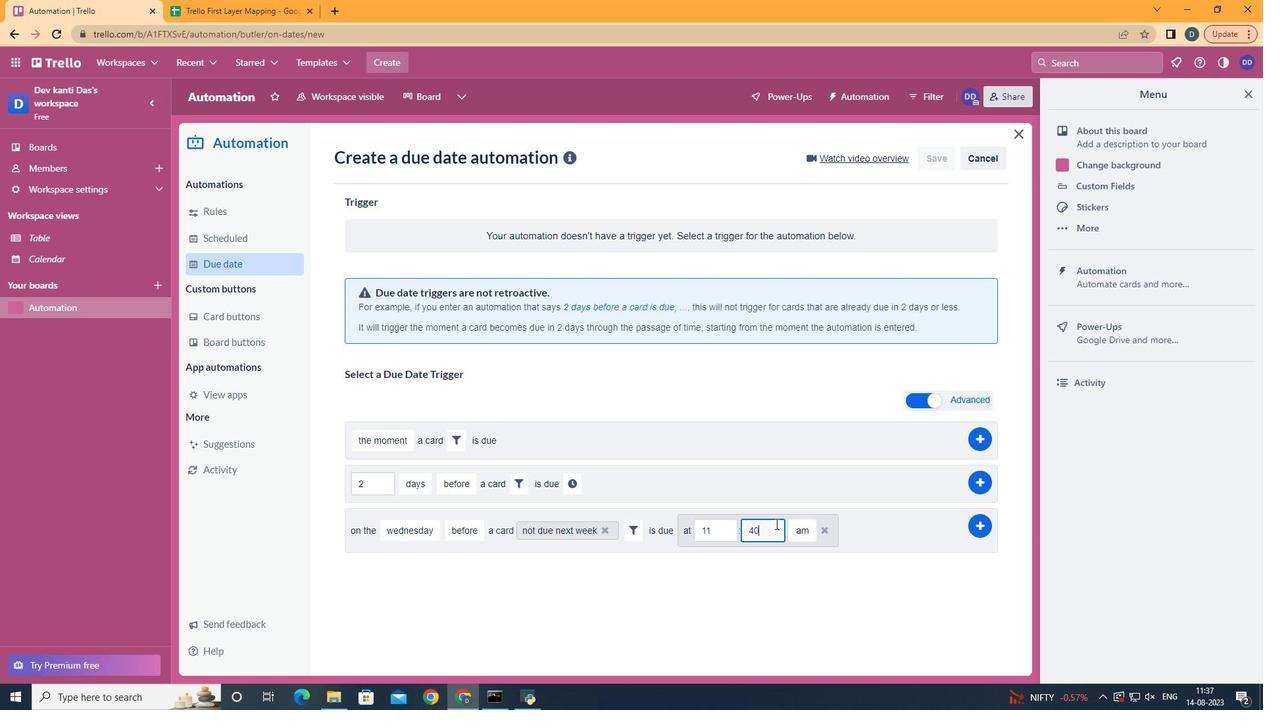
Action: Mouse moved to (766, 525)
Screenshot: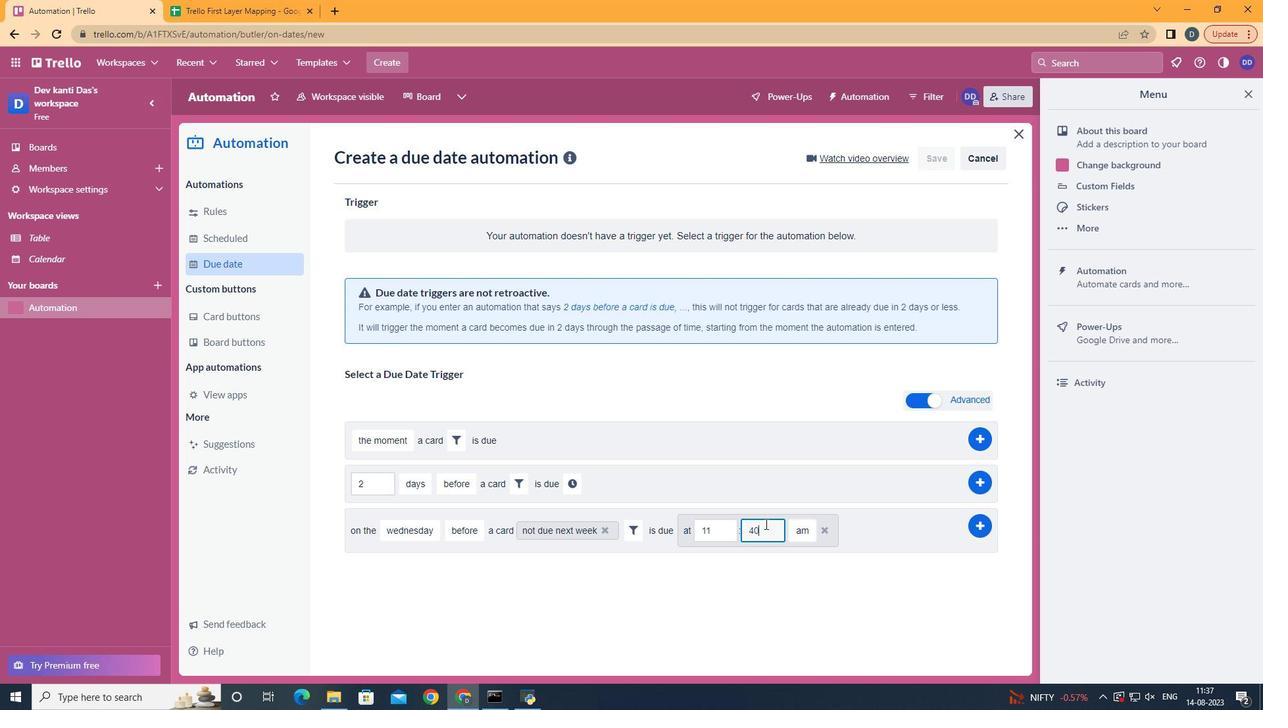 
Action: Key pressed <Key.backspace><Key.backspace>00
Screenshot: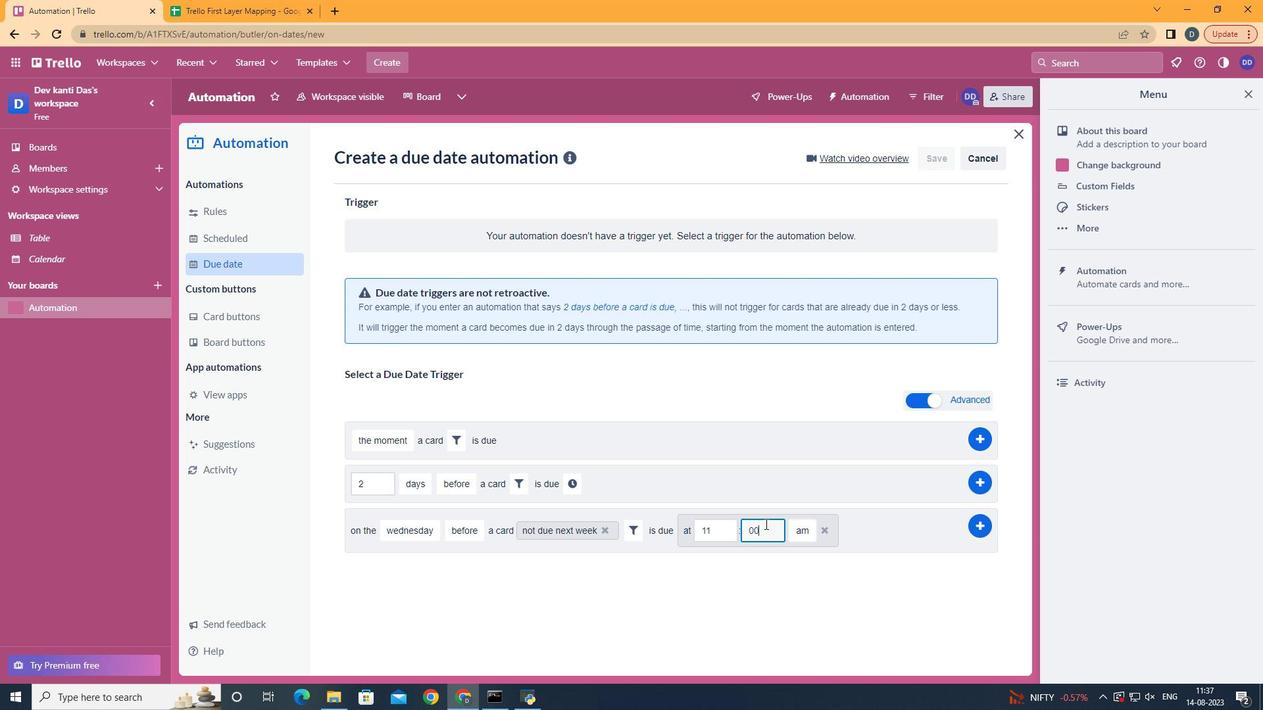 
Action: Mouse moved to (997, 524)
Screenshot: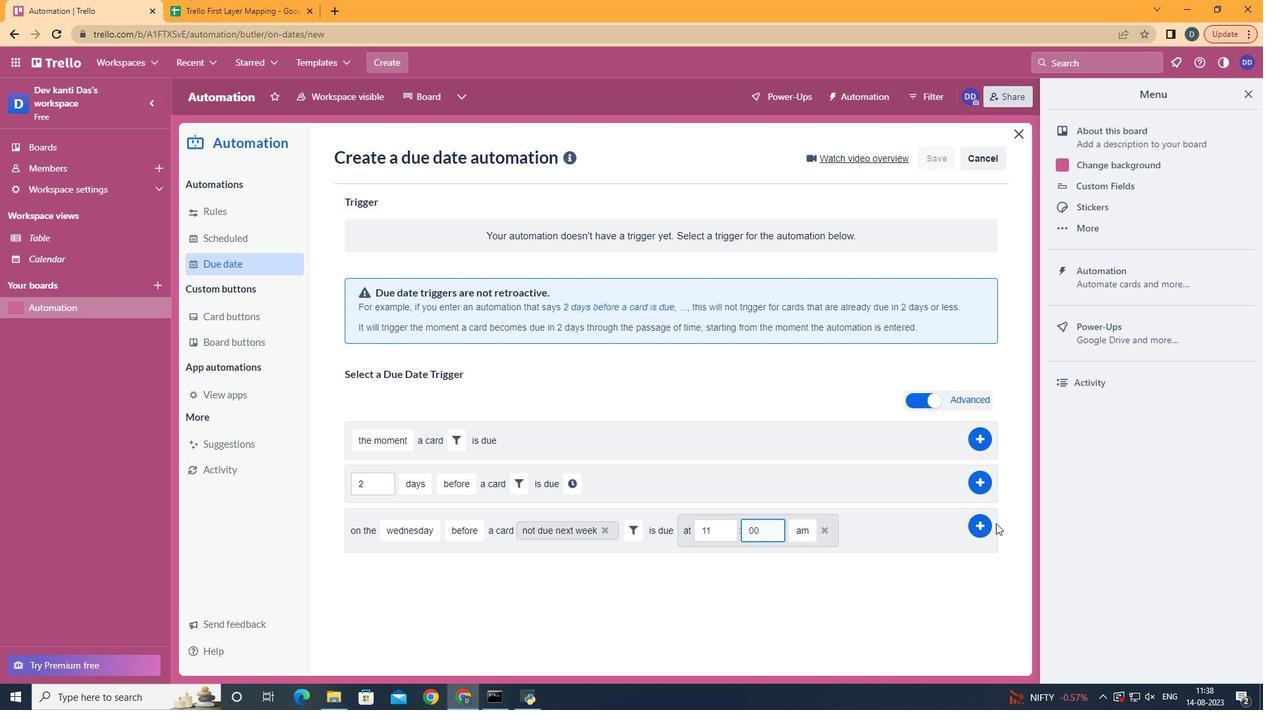 
Action: Mouse pressed left at (997, 524)
Screenshot: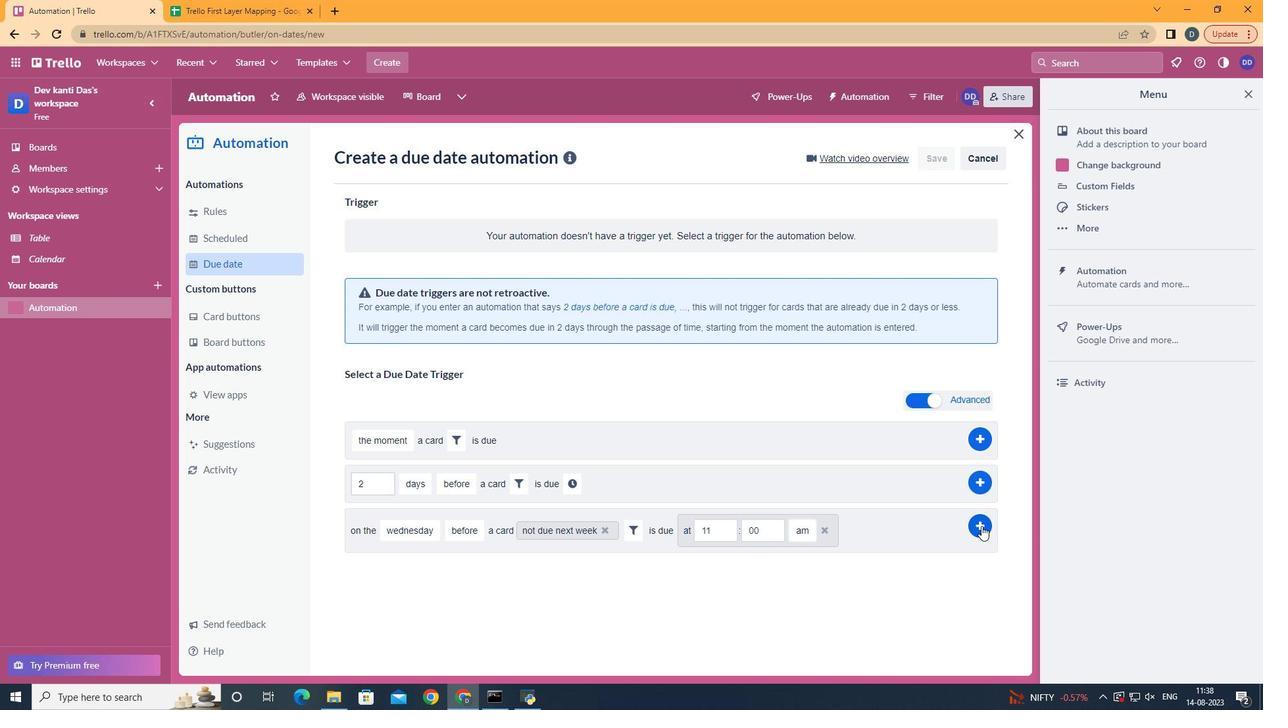 
Action: Mouse moved to (981, 527)
Screenshot: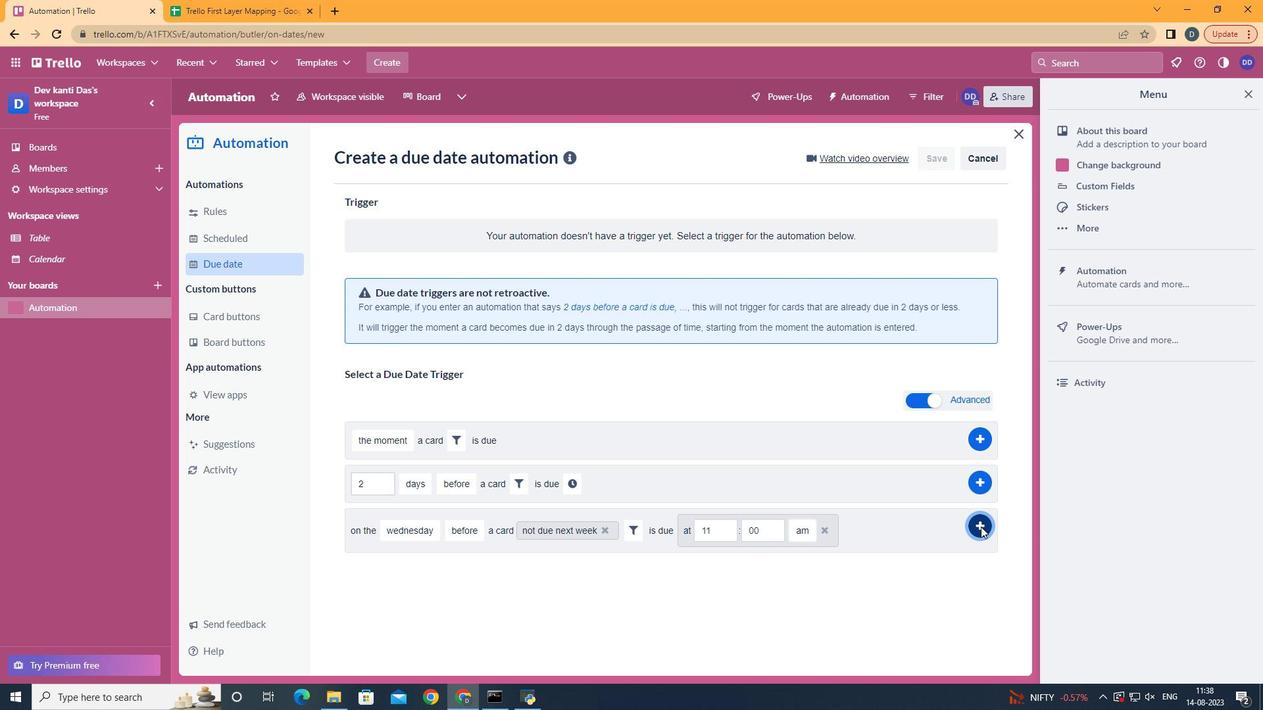 
Action: Mouse pressed left at (981, 527)
Screenshot: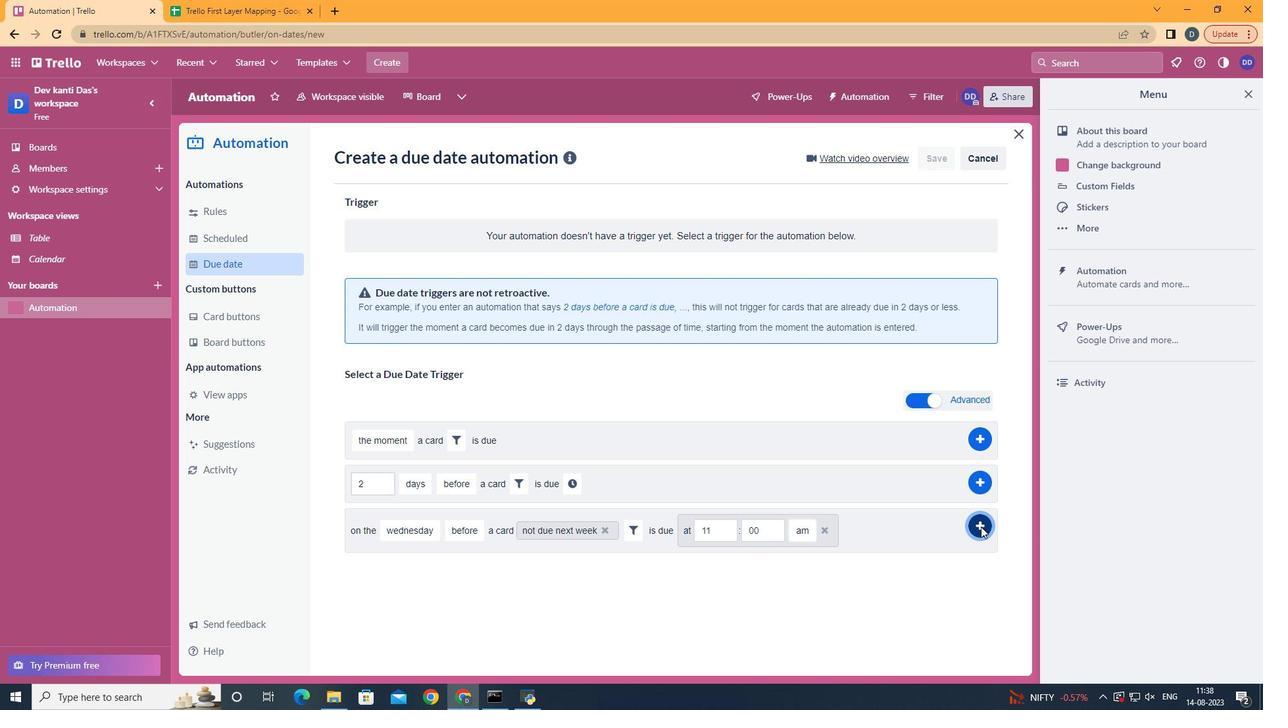 
